 Task: Create a section Agile Avengers and in the section, add a milestone Cybersecurity Improvements in the project AgileCenter
Action: Mouse moved to (259, 534)
Screenshot: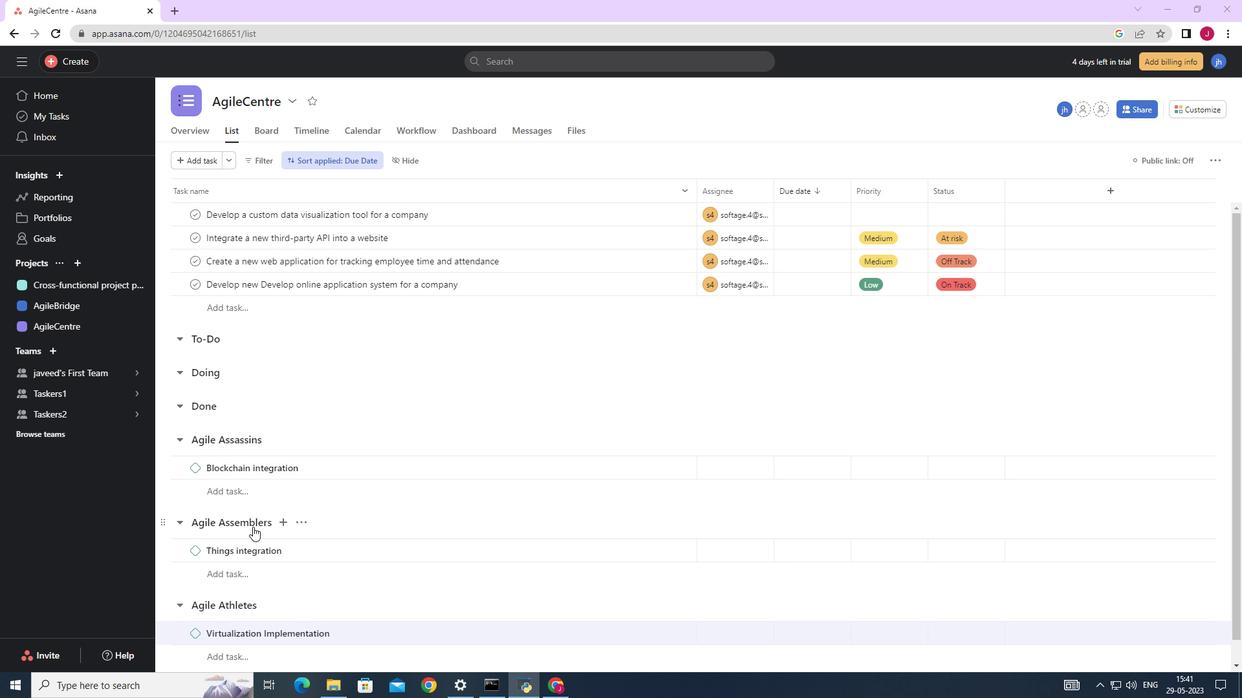 
Action: Mouse scrolled (259, 533) with delta (0, 0)
Screenshot: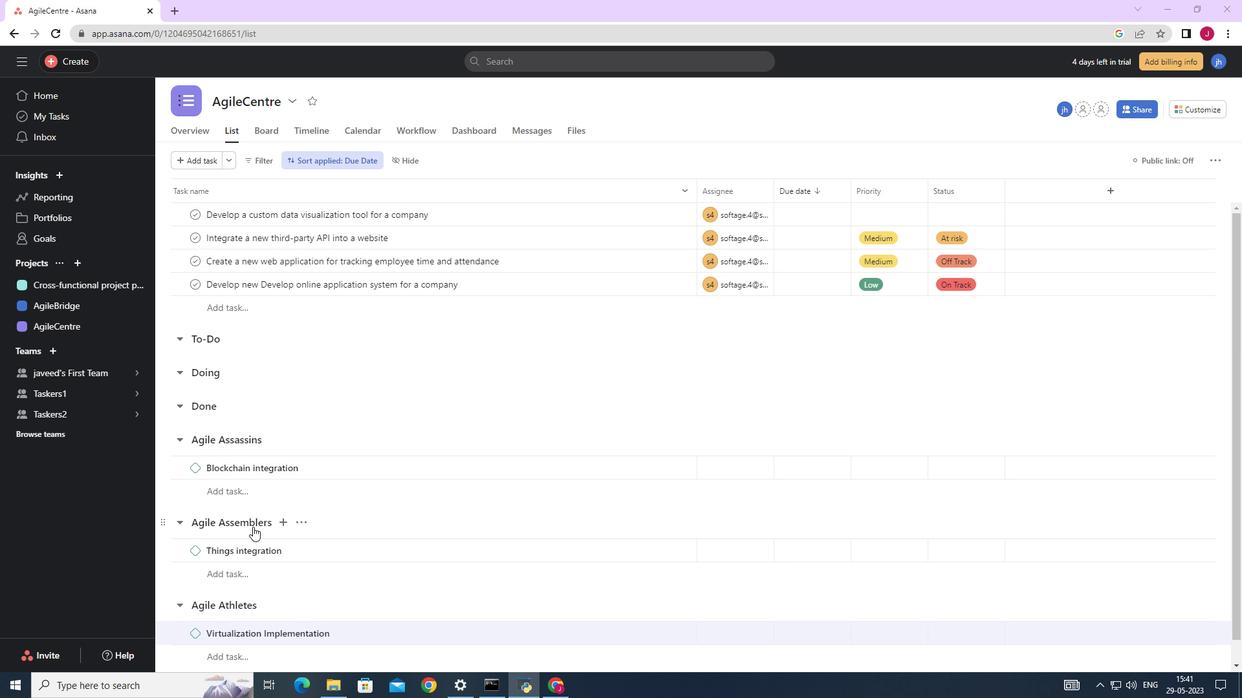 
Action: Mouse moved to (259, 537)
Screenshot: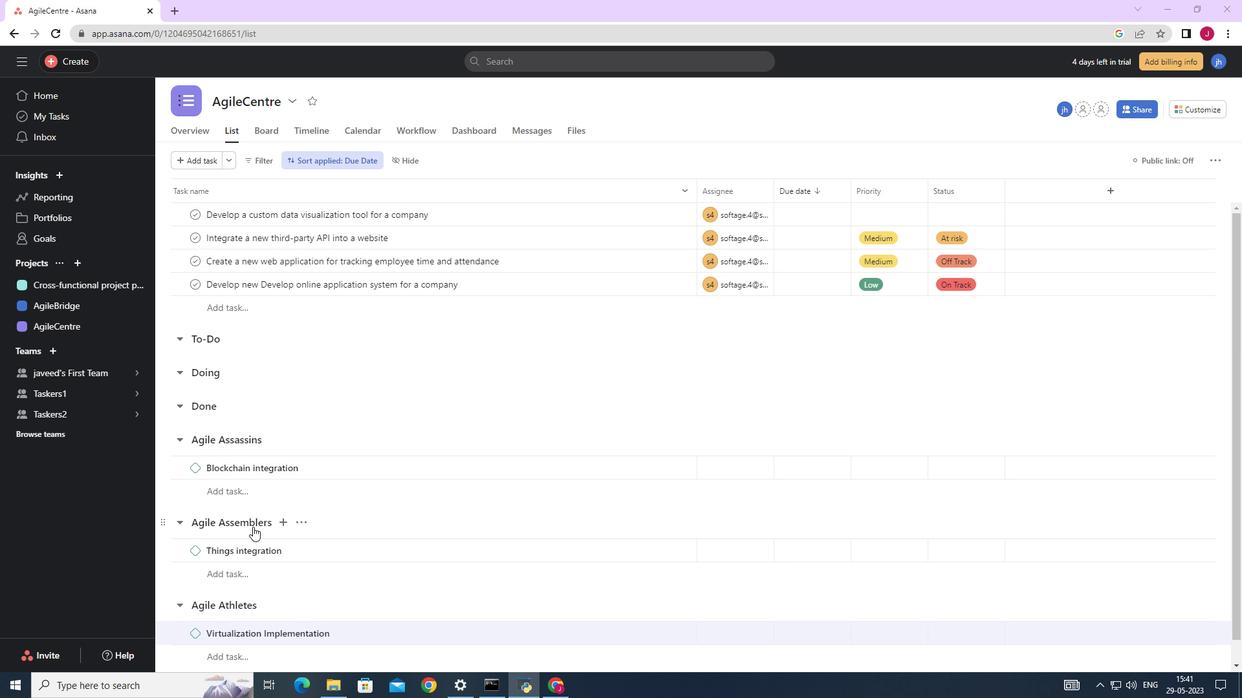 
Action: Mouse scrolled (259, 537) with delta (0, 0)
Screenshot: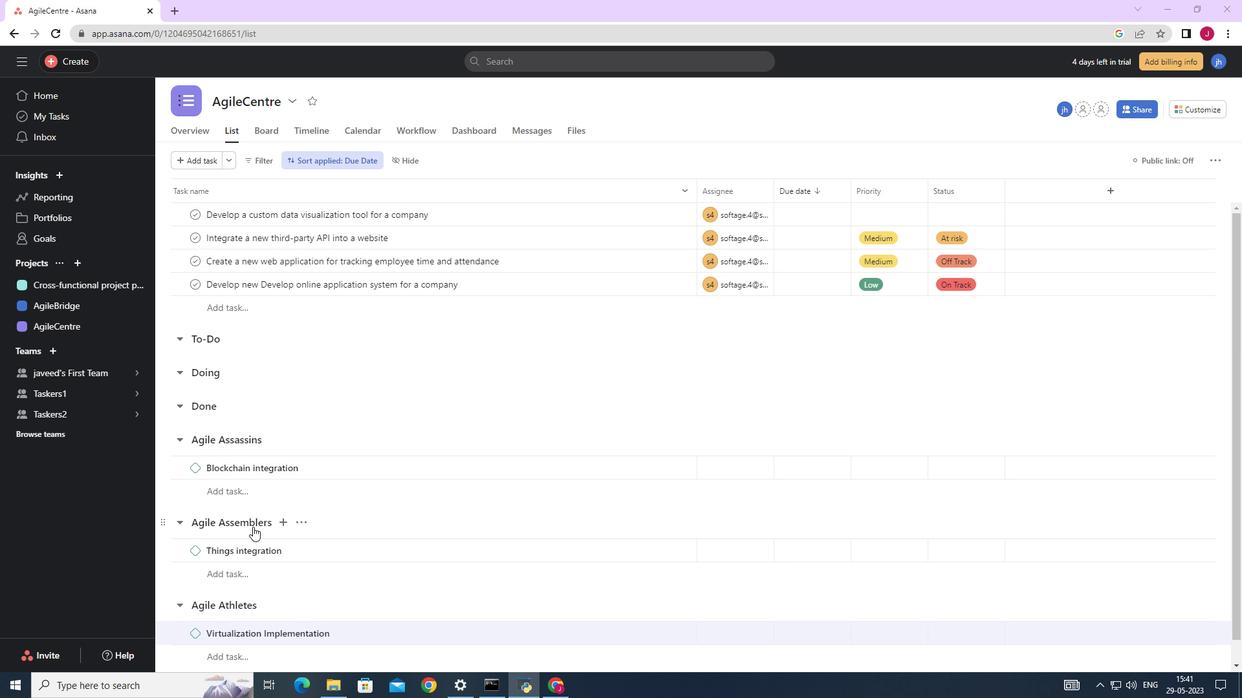 
Action: Mouse moved to (260, 539)
Screenshot: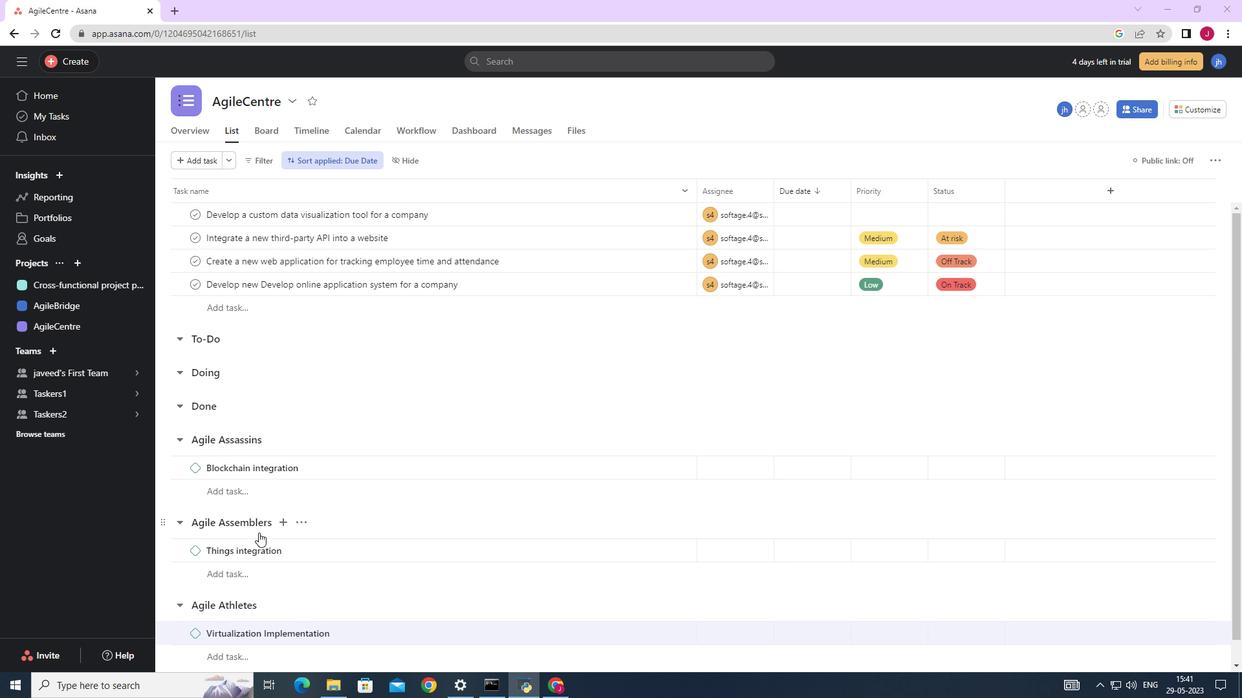 
Action: Mouse scrolled (259, 538) with delta (0, 0)
Screenshot: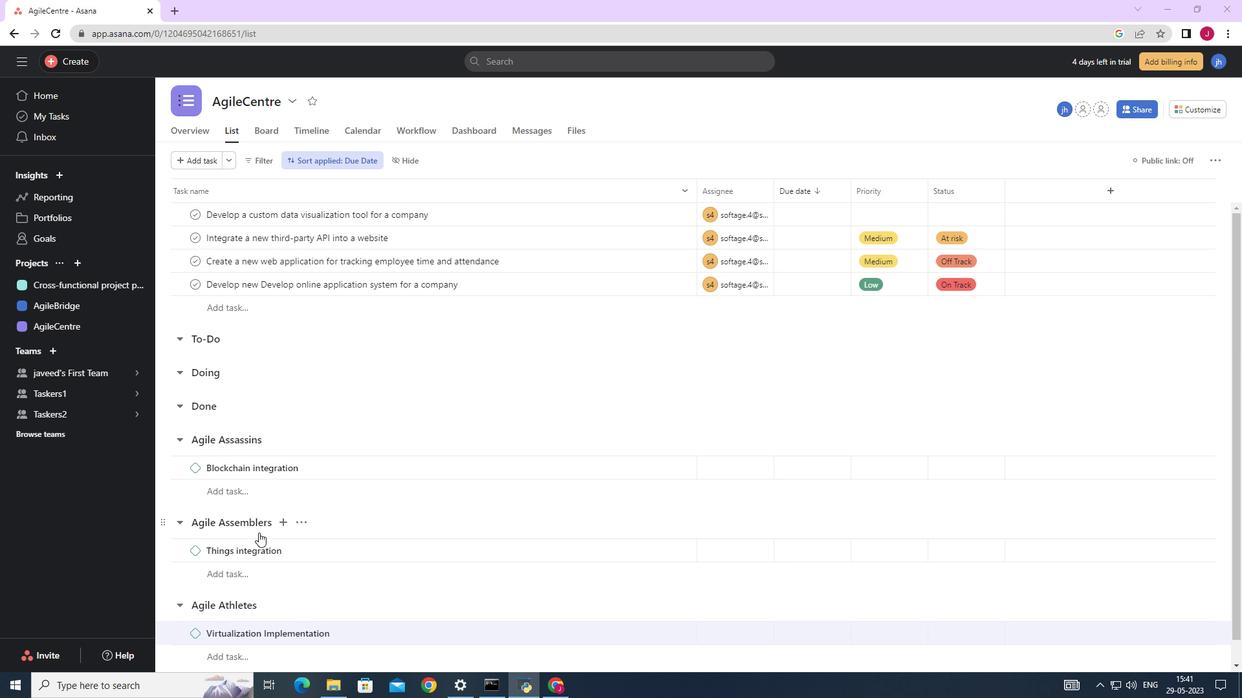 
Action: Mouse moved to (260, 541)
Screenshot: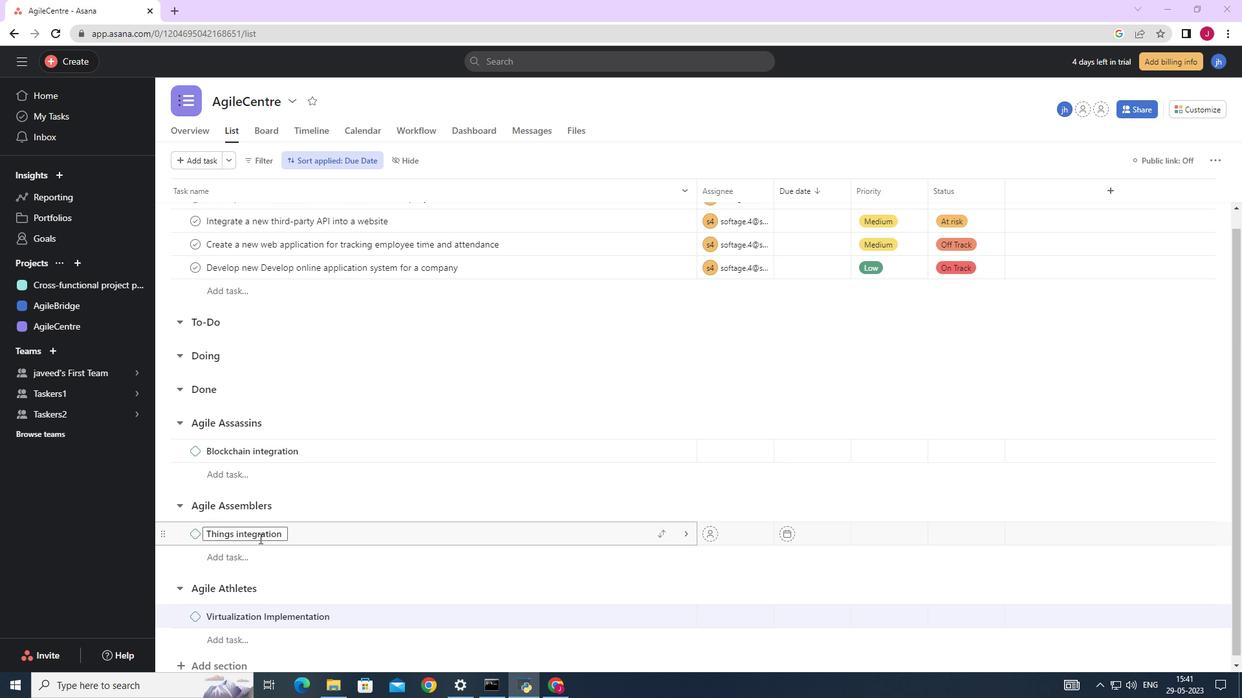 
Action: Mouse scrolled (260, 539) with delta (0, 0)
Screenshot: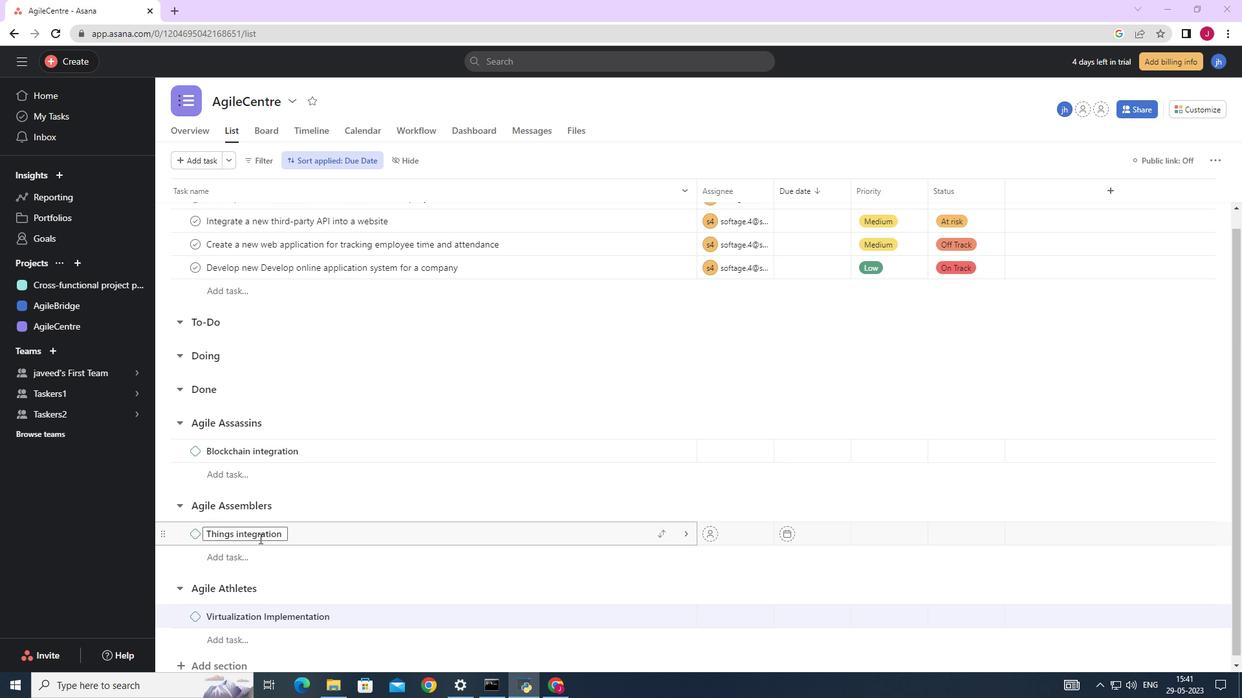 
Action: Mouse moved to (251, 608)
Screenshot: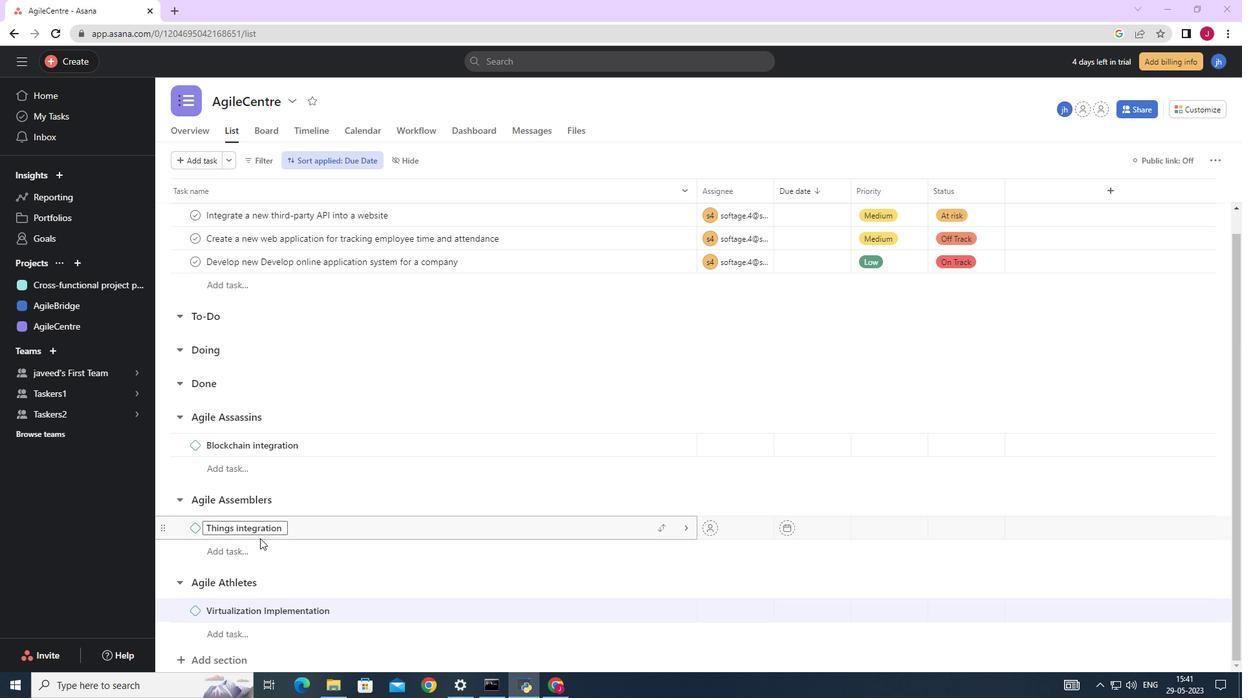 
Action: Mouse scrolled (260, 542) with delta (0, 0)
Screenshot: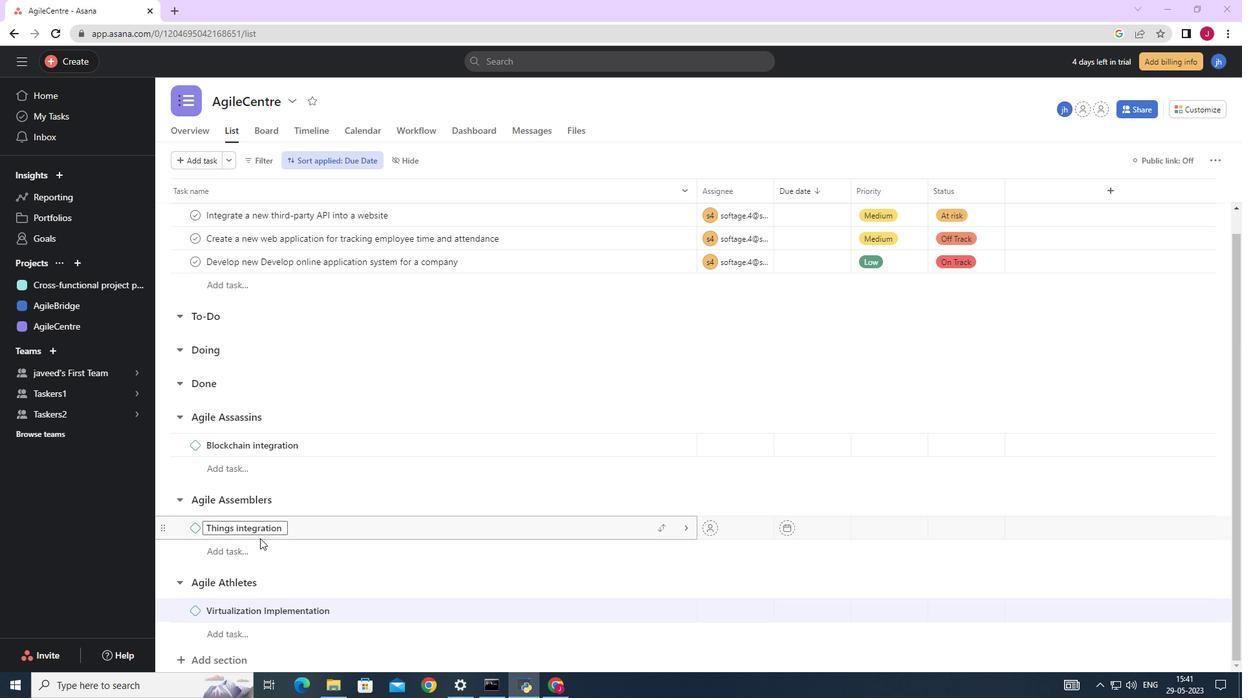 
Action: Mouse moved to (225, 664)
Screenshot: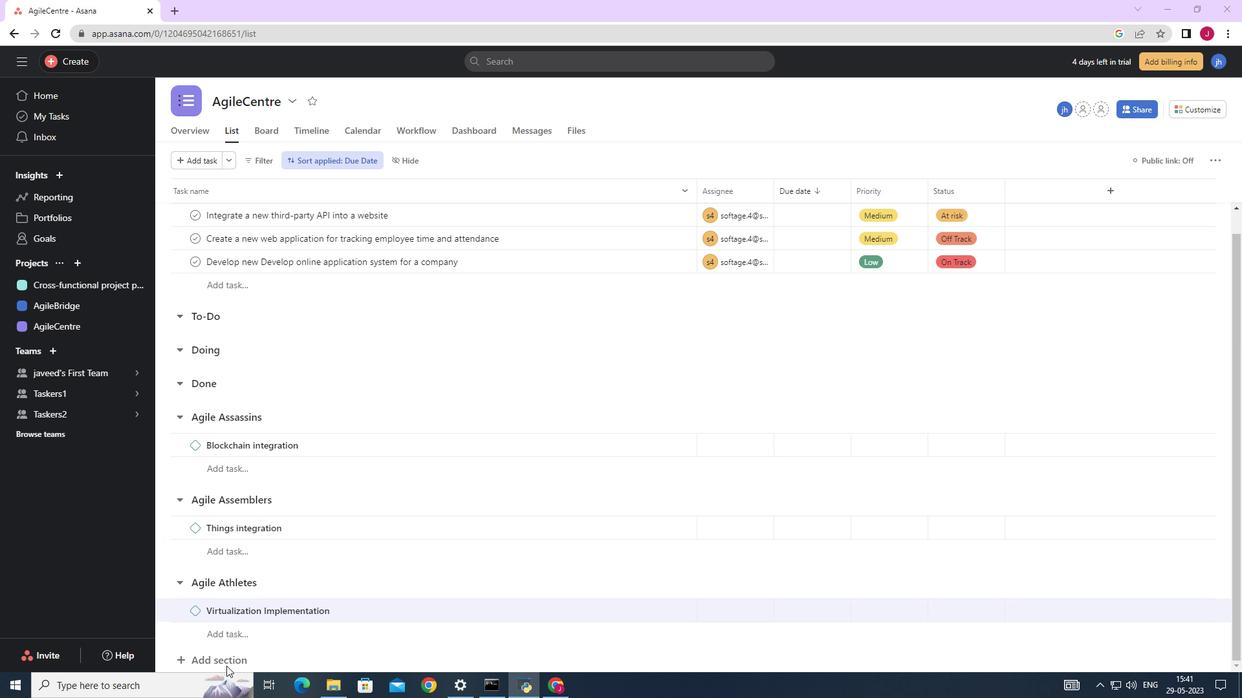 
Action: Mouse pressed left at (225, 664)
Screenshot: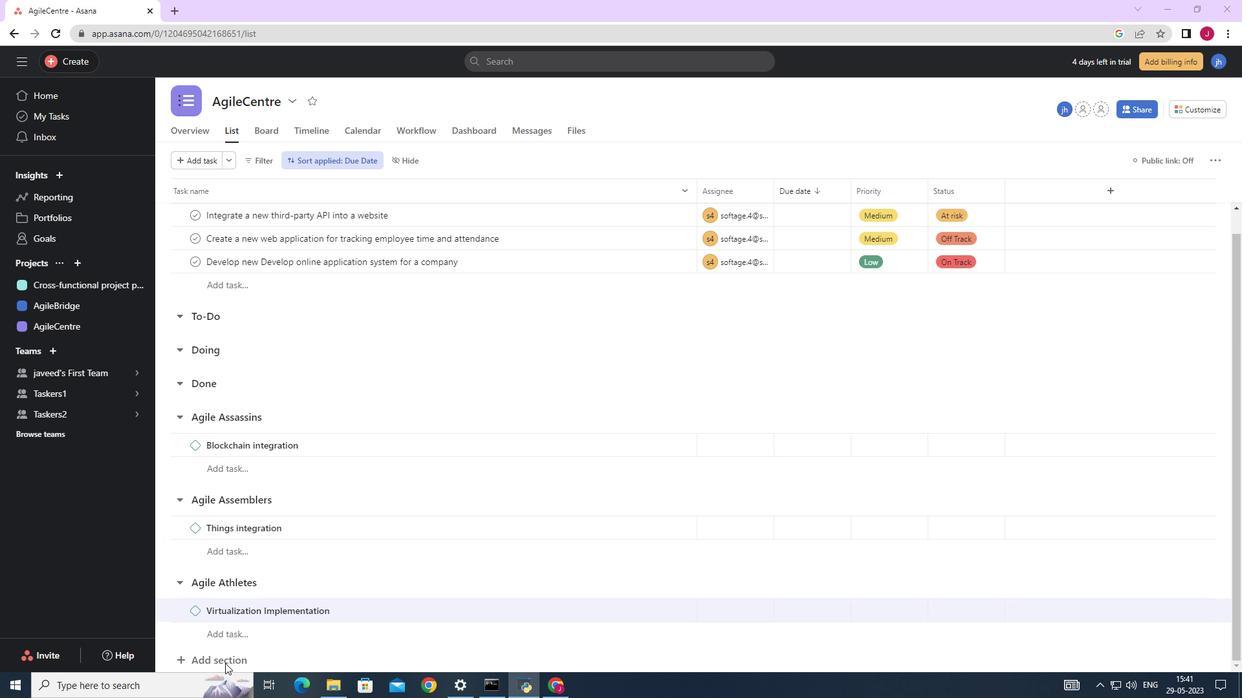 
Action: Mouse moved to (229, 650)
Screenshot: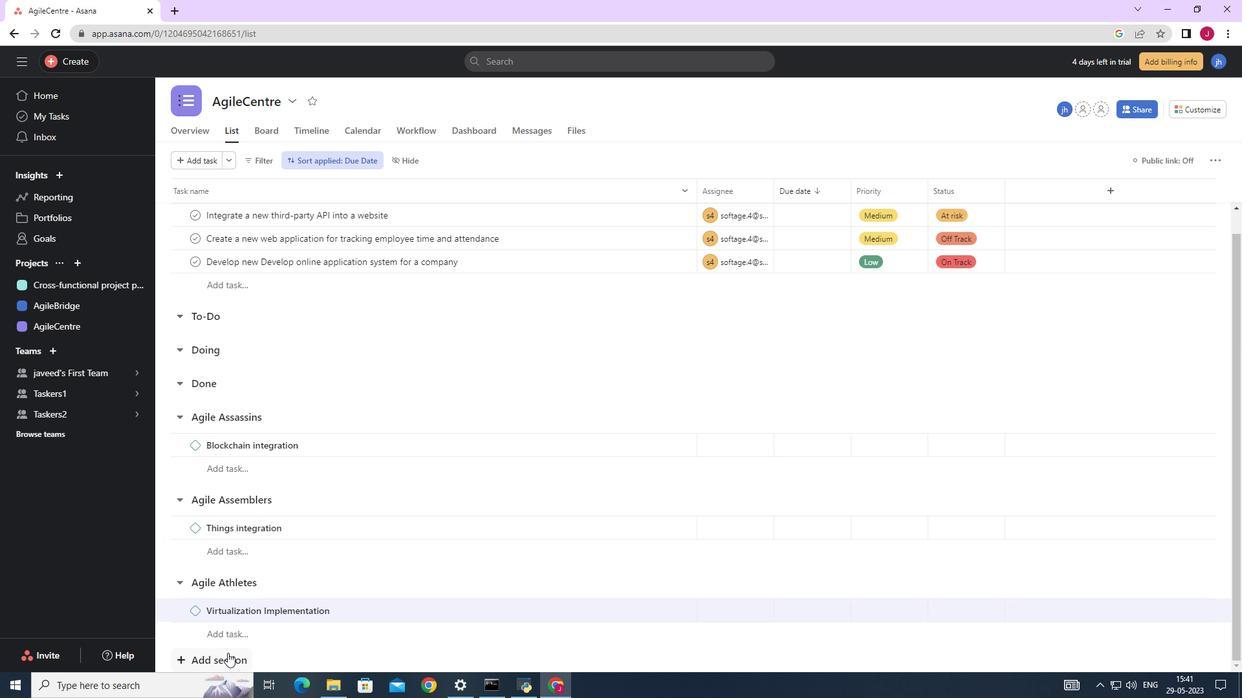 
Action: Mouse scrolled (229, 649) with delta (0, 0)
Screenshot: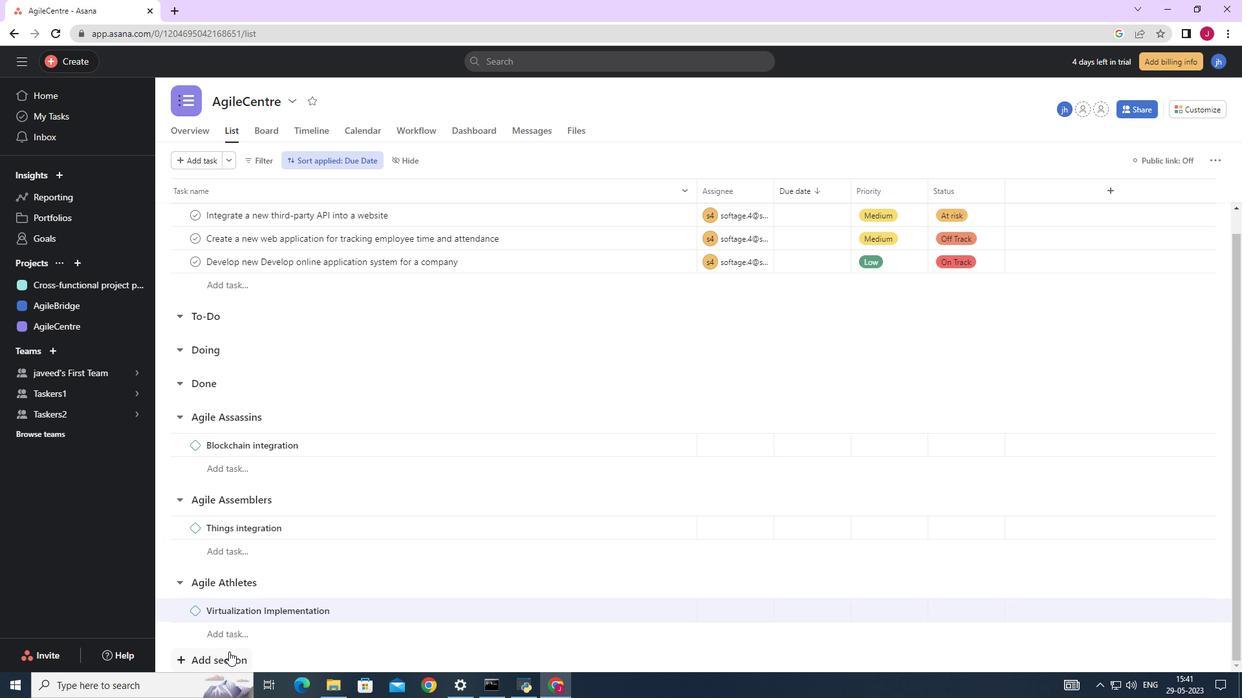 
Action: Mouse scrolled (229, 649) with delta (0, 0)
Screenshot: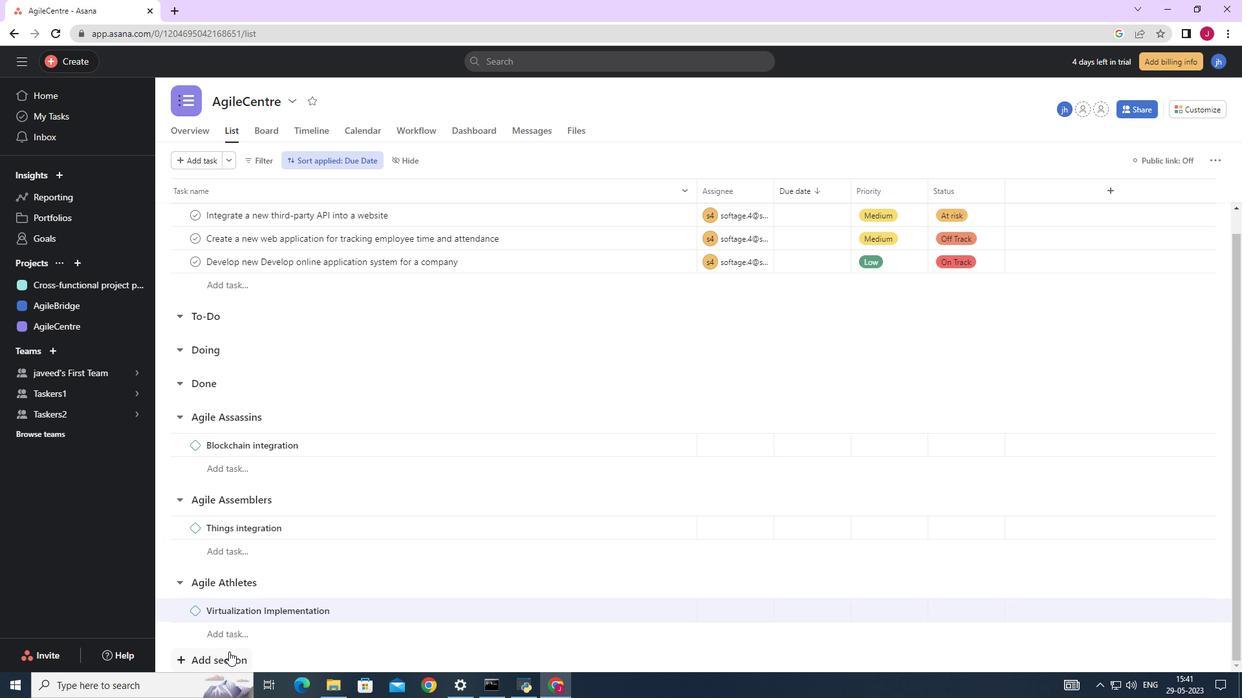 
Action: Mouse scrolled (229, 649) with delta (0, 0)
Screenshot: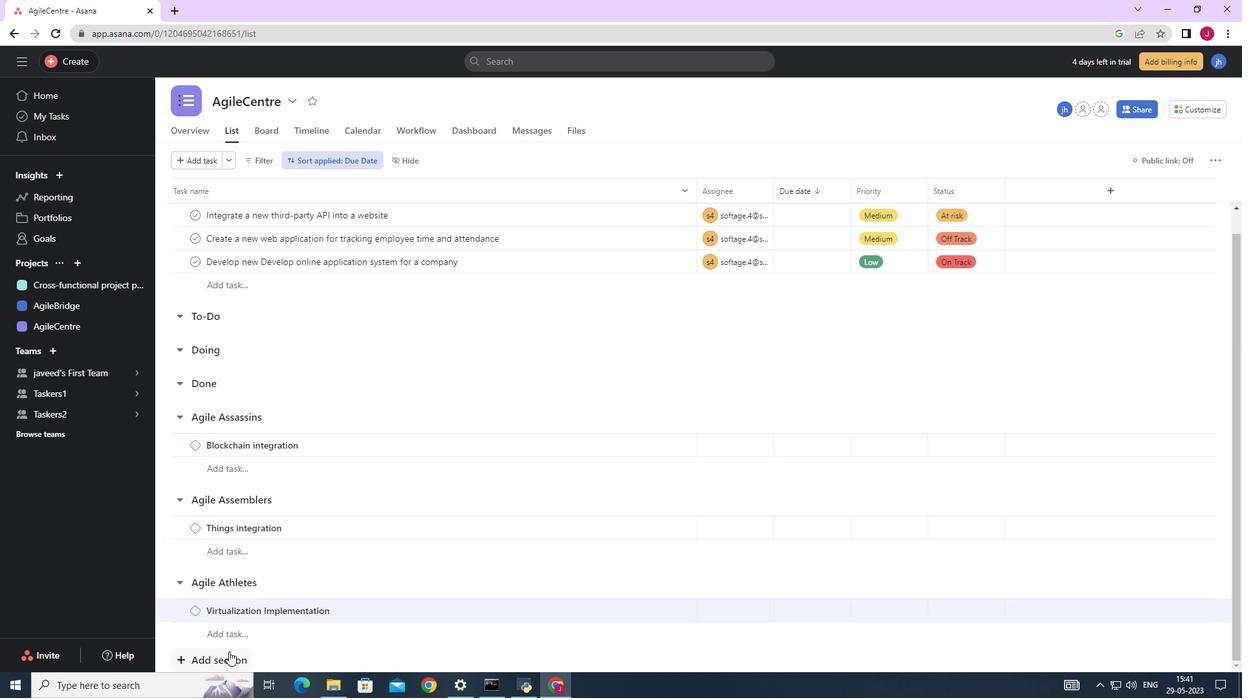 
Action: Mouse scrolled (229, 649) with delta (0, 0)
Screenshot: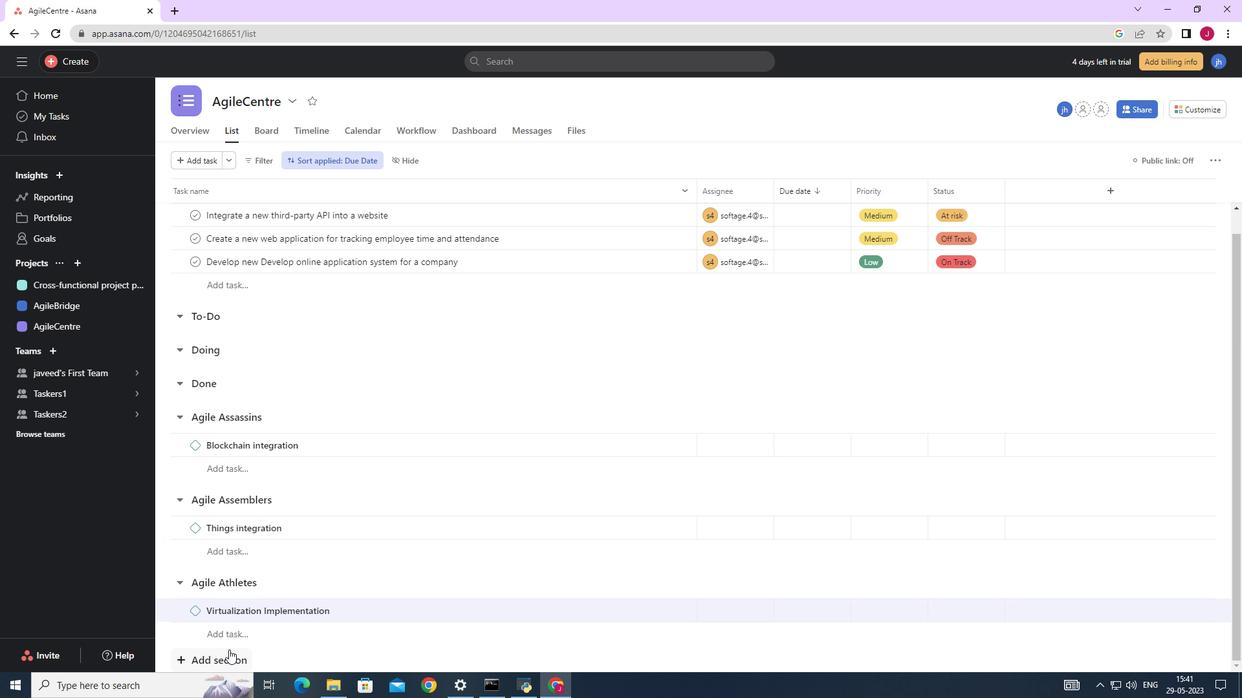 
Action: Mouse scrolled (229, 649) with delta (0, 0)
Screenshot: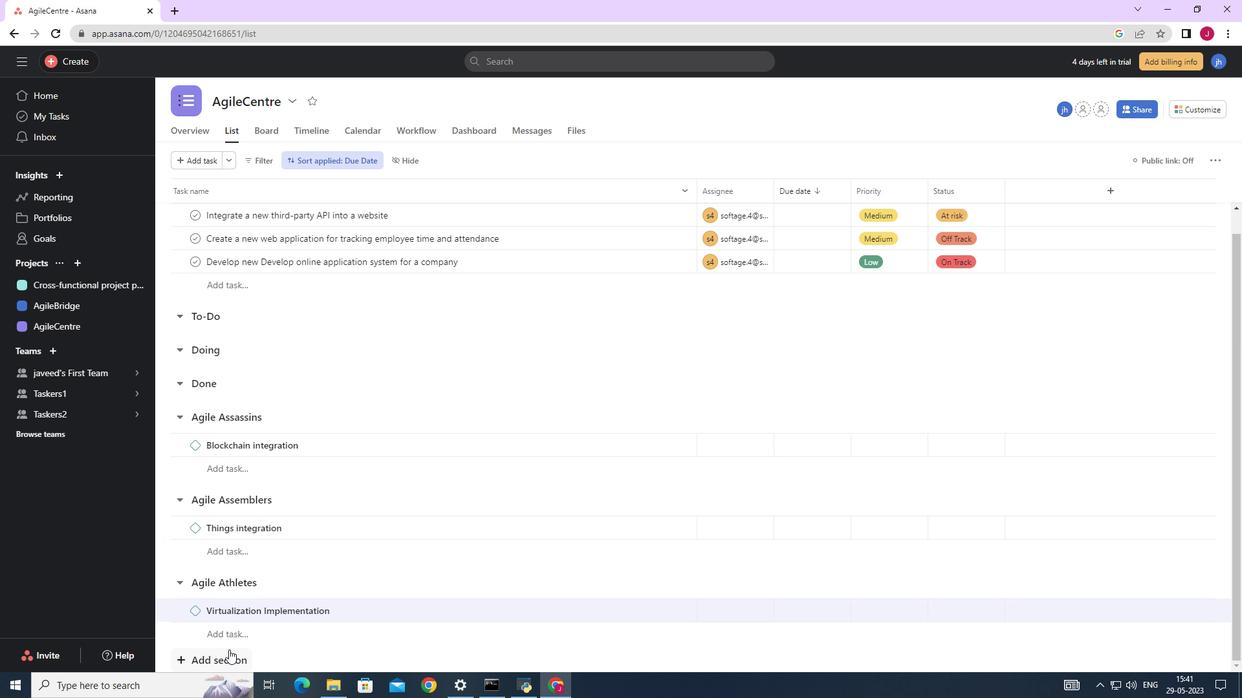 
Action: Mouse moved to (225, 657)
Screenshot: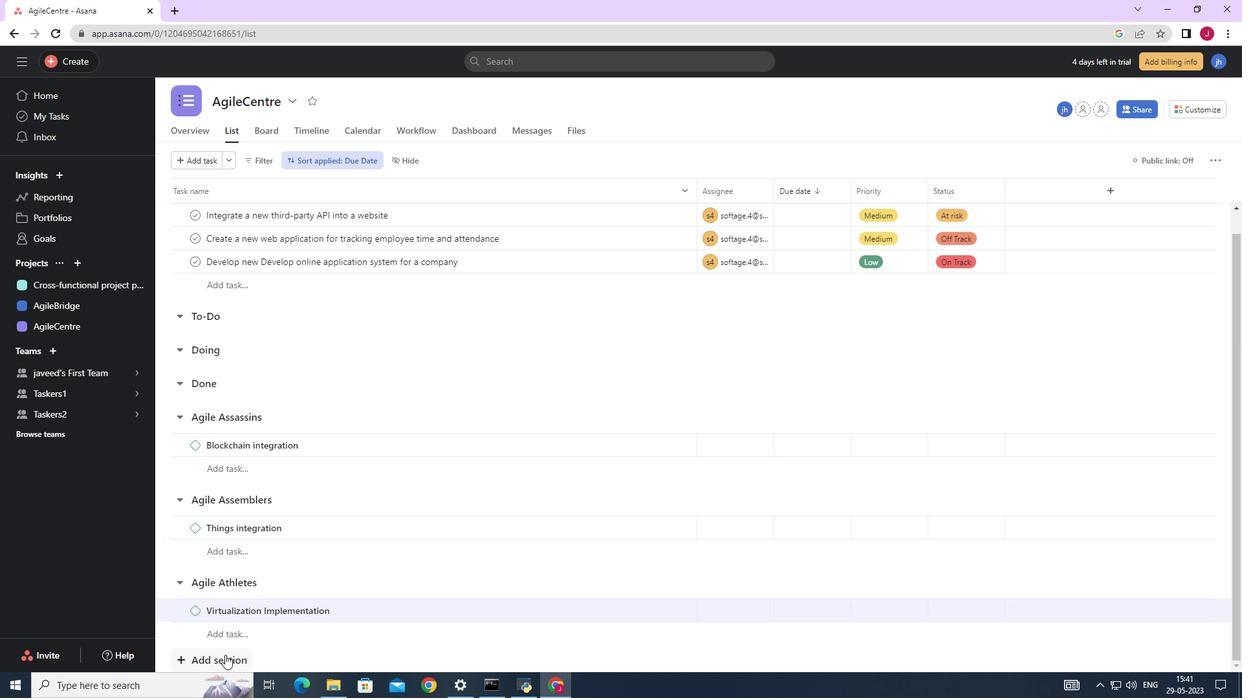 
Action: Mouse pressed left at (225, 657)
Screenshot: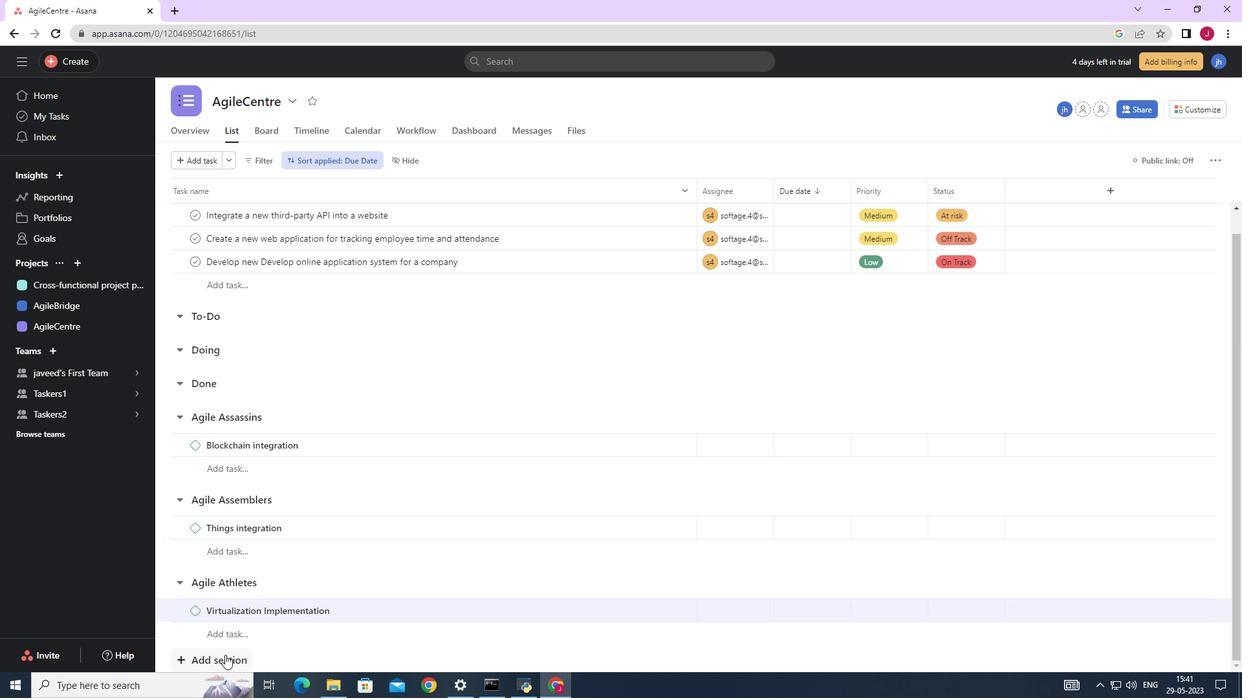 
Action: Mouse moved to (242, 642)
Screenshot: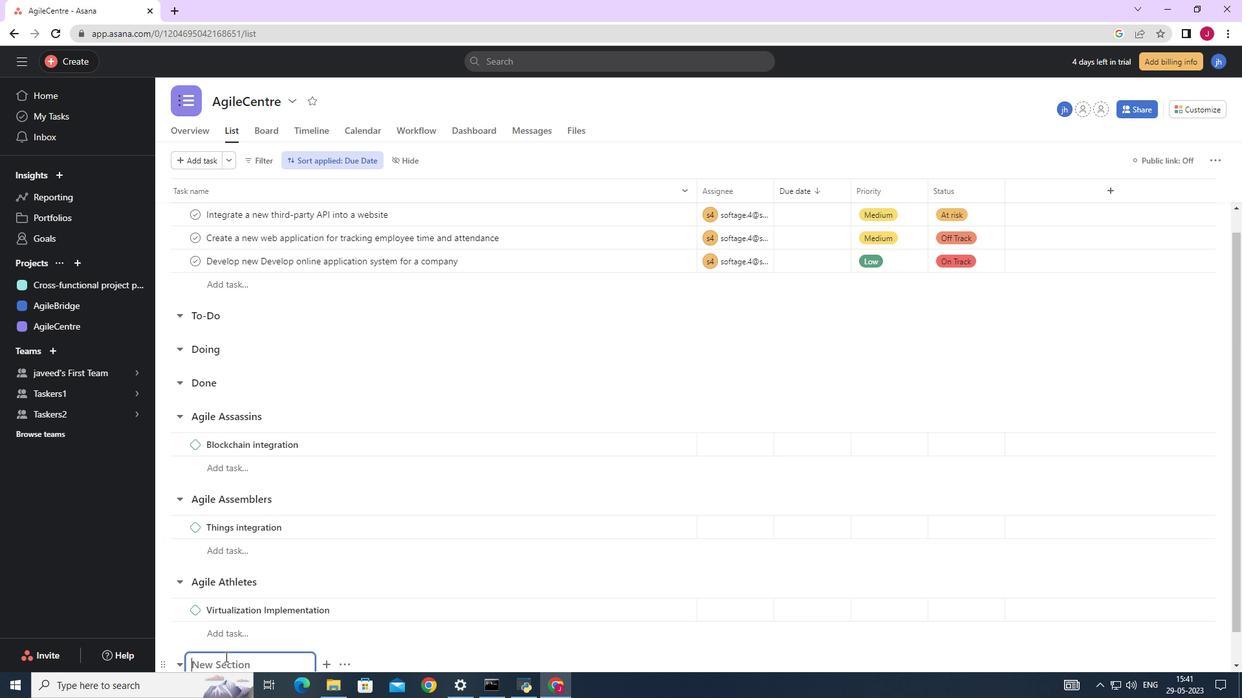 
Action: Mouse scrolled (242, 642) with delta (0, 0)
Screenshot: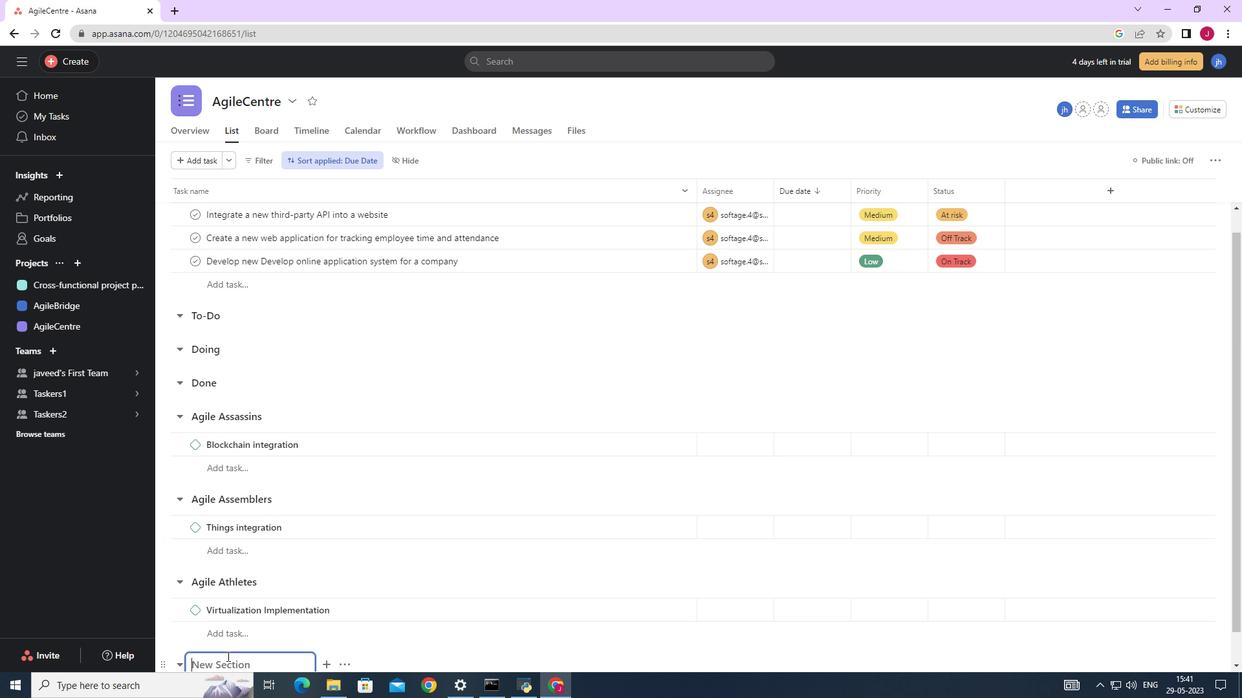 
Action: Mouse scrolled (242, 642) with delta (0, 0)
Screenshot: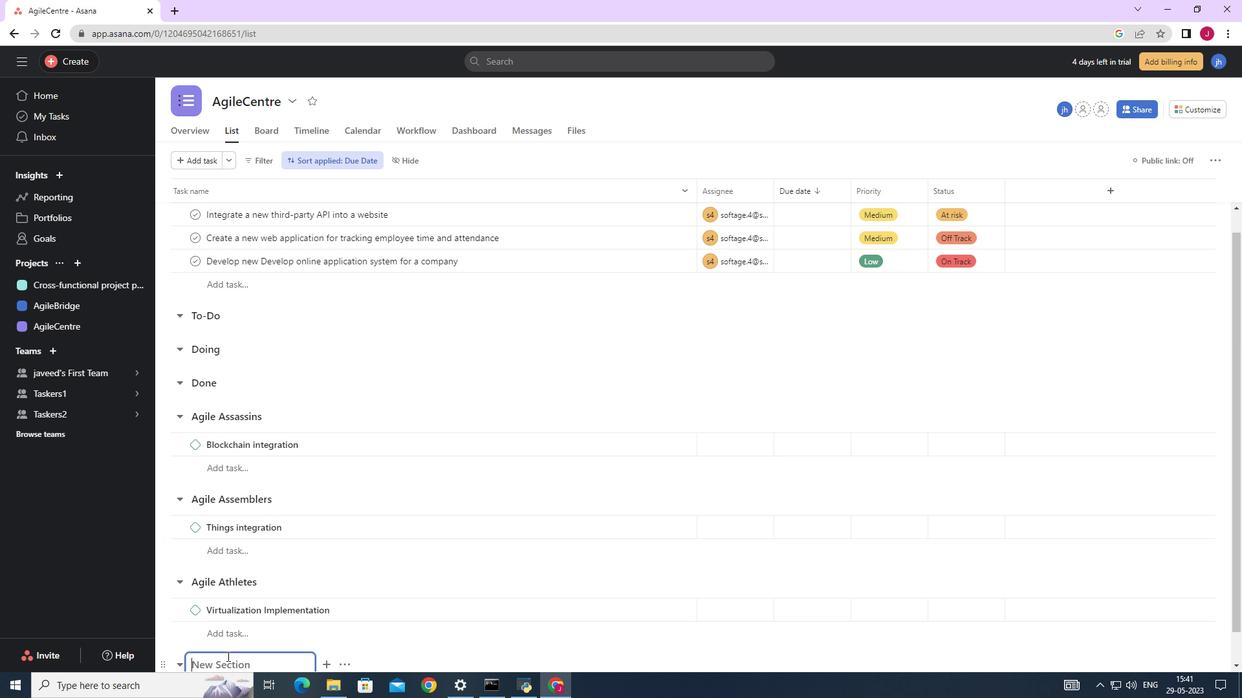 
Action: Mouse scrolled (242, 642) with delta (0, 0)
Screenshot: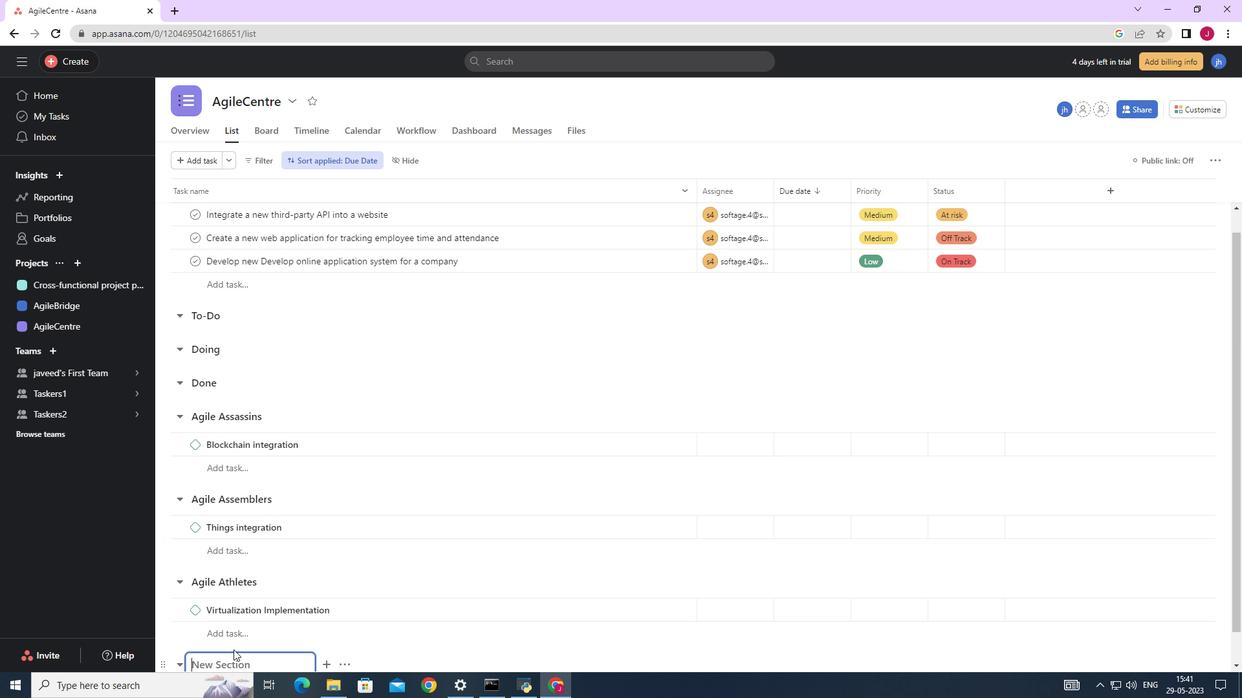 
Action: Mouse scrolled (242, 642) with delta (0, 0)
Screenshot: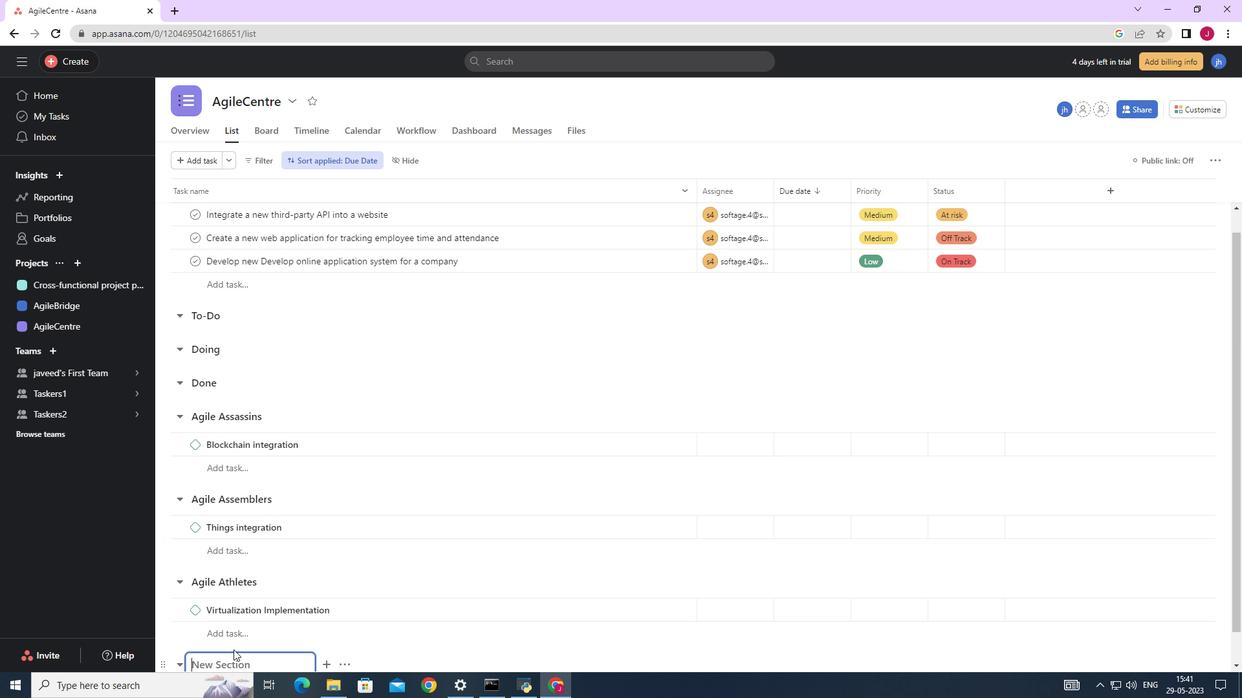 
Action: Mouse moved to (243, 641)
Screenshot: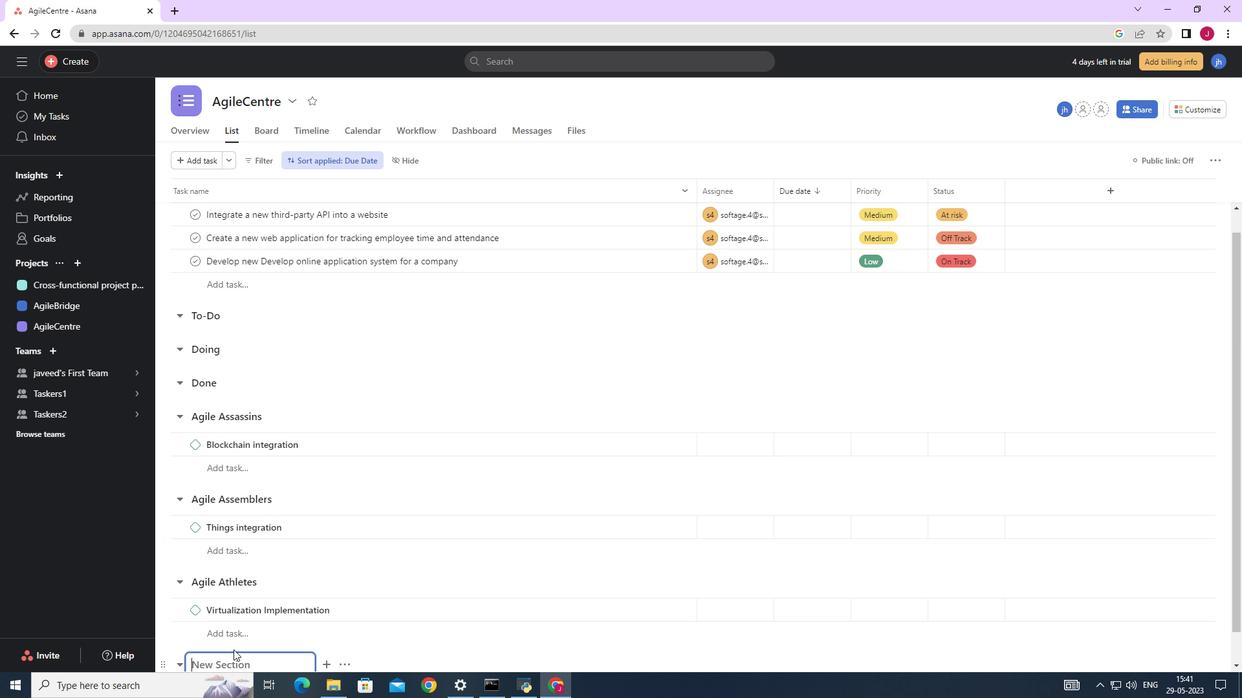 
Action: Mouse scrolled (243, 641) with delta (0, 0)
Screenshot: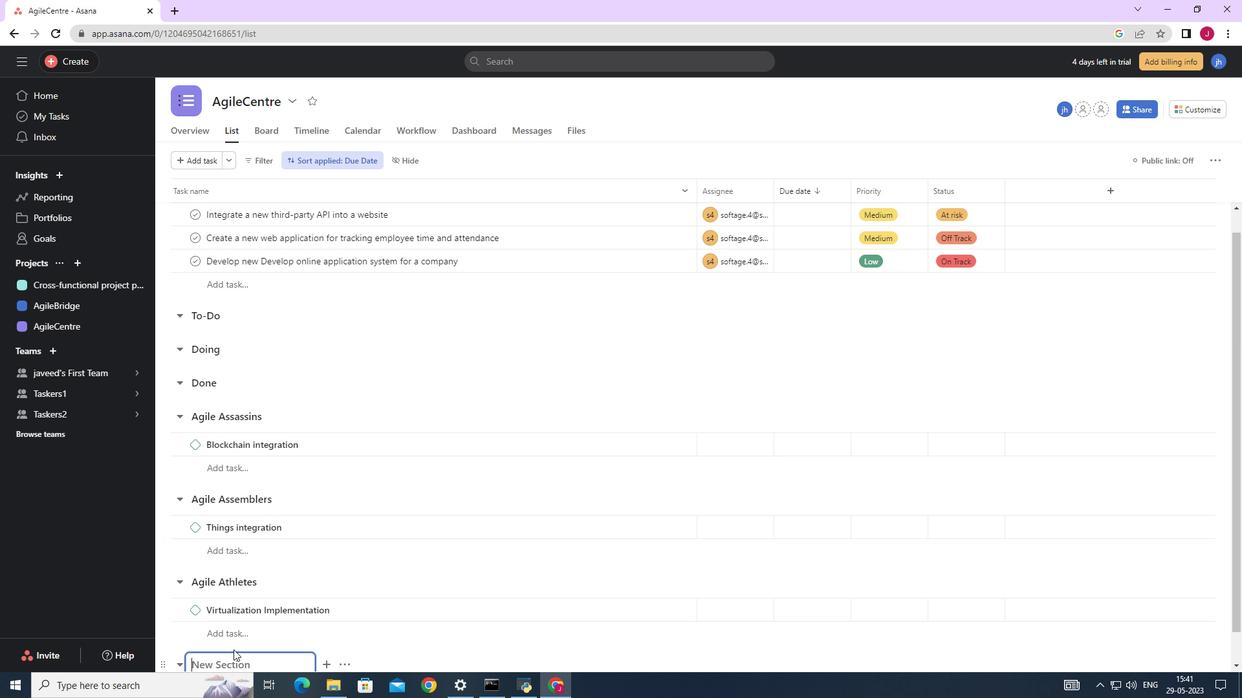 
Action: Mouse moved to (244, 632)
Screenshot: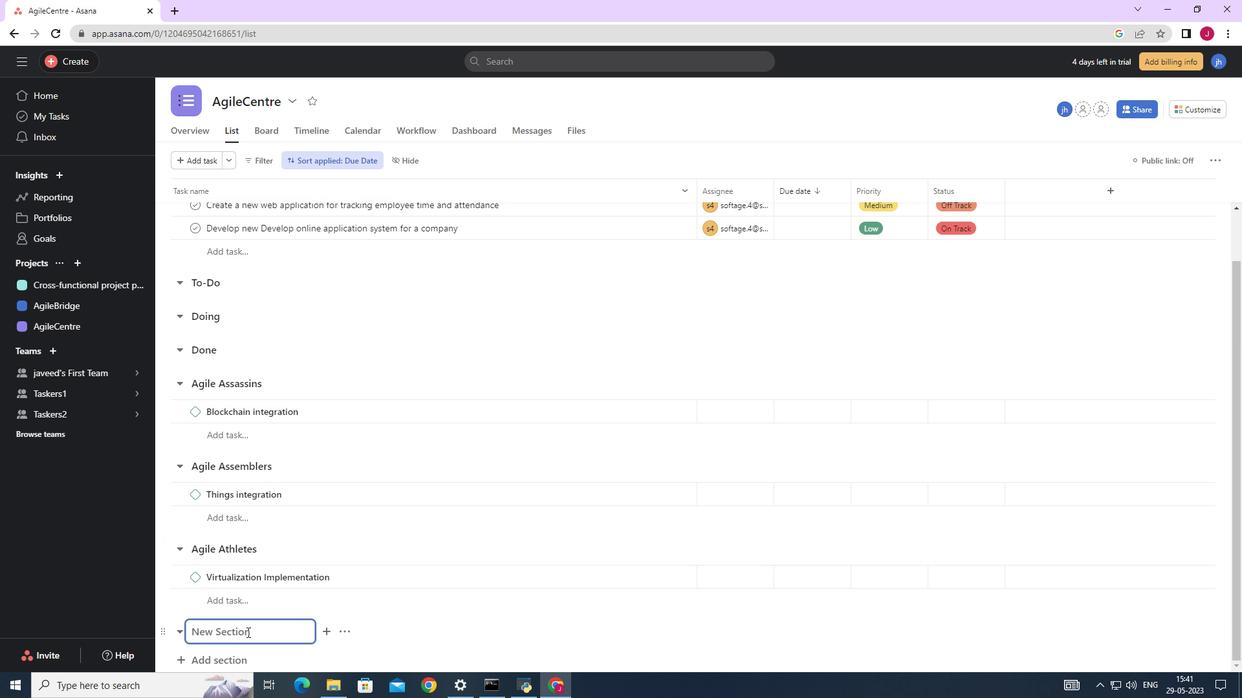 
Action: Key pressed <Key.caps_lock>A<Key.caps_lock>gile<Key.space><Key.caps_lock>A<Key.caps_lock>vengers<Key.space><Key.enter><Key.caps_lock>C<Key.caps_lock>ybersecurity<Key.space><Key.caps_lock>I<Key.caps_lock>mprovemts
Screenshot: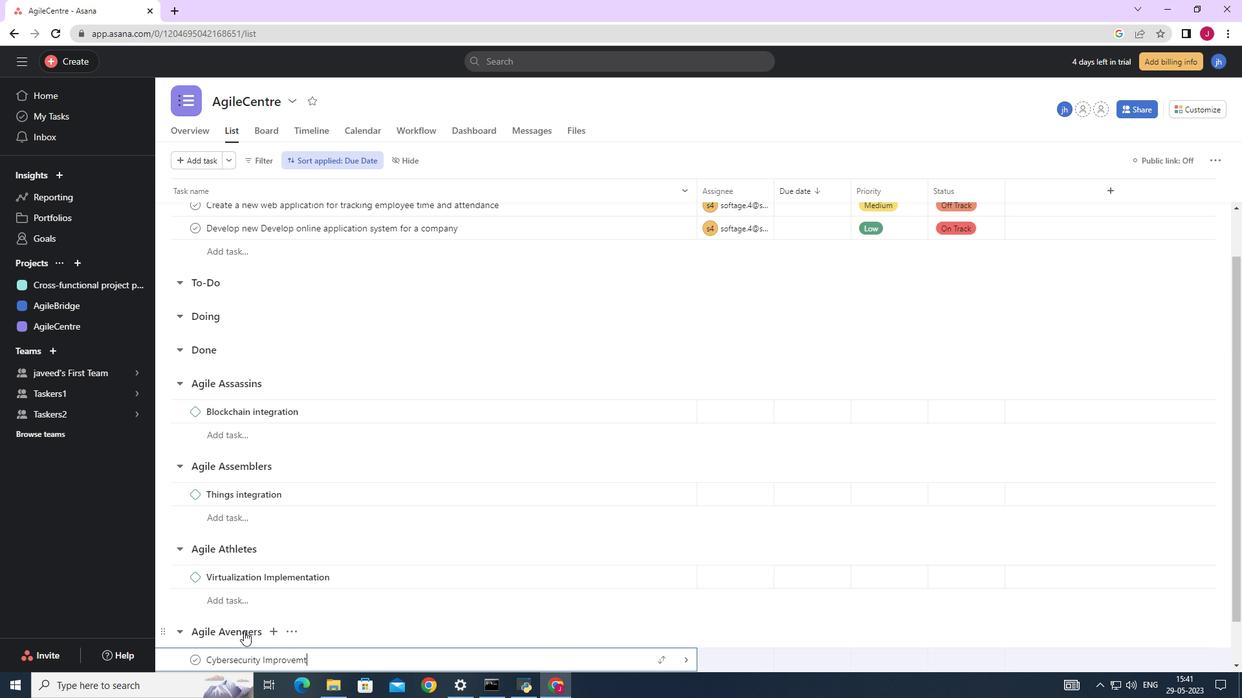 
Action: Mouse moved to (682, 658)
Screenshot: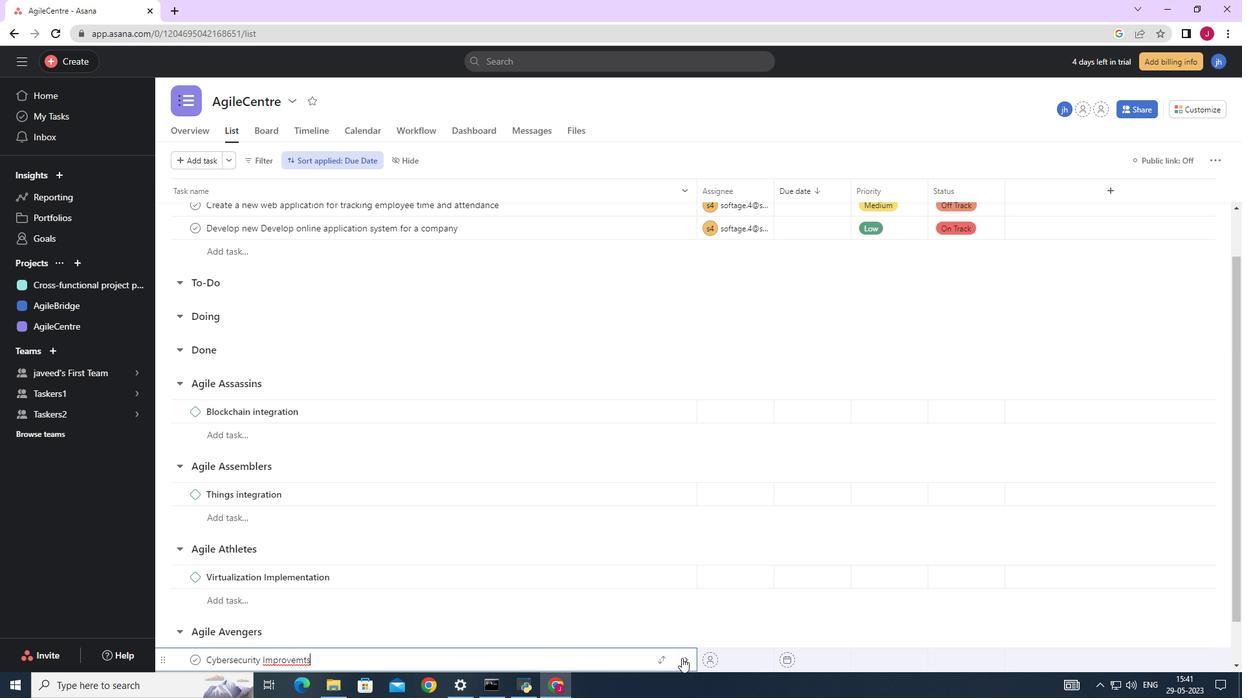 
Action: Mouse pressed left at (682, 658)
Screenshot: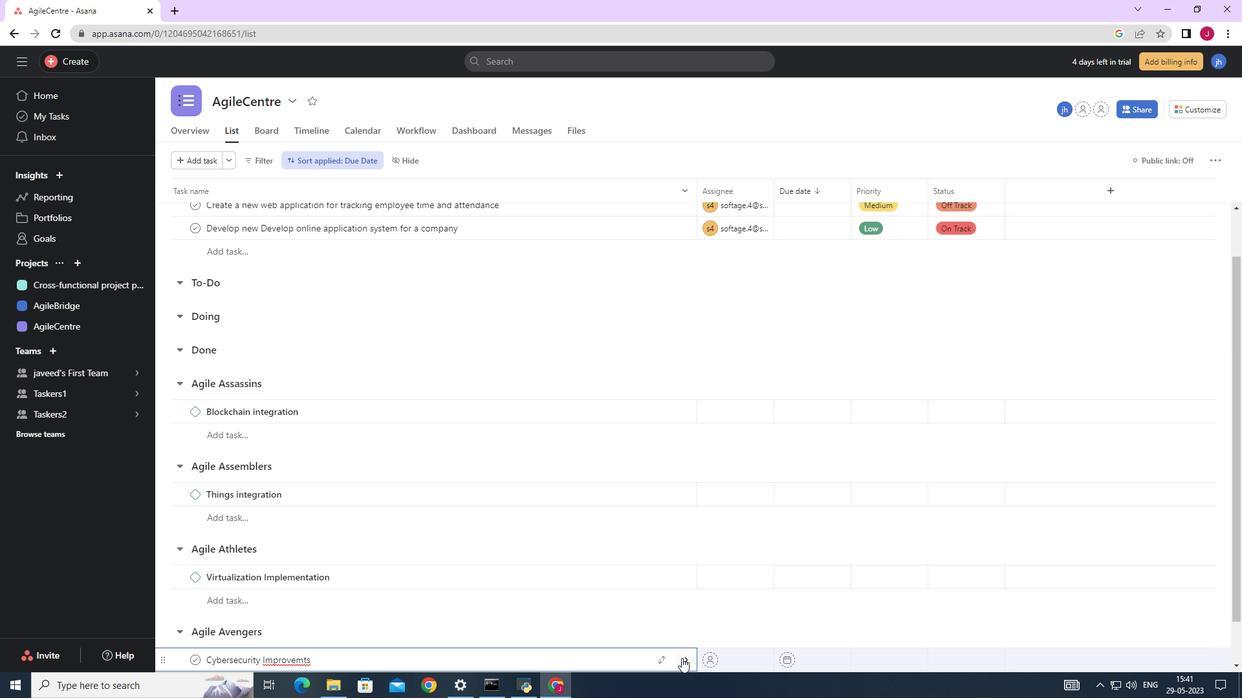 
Action: Mouse moved to (1194, 163)
Screenshot: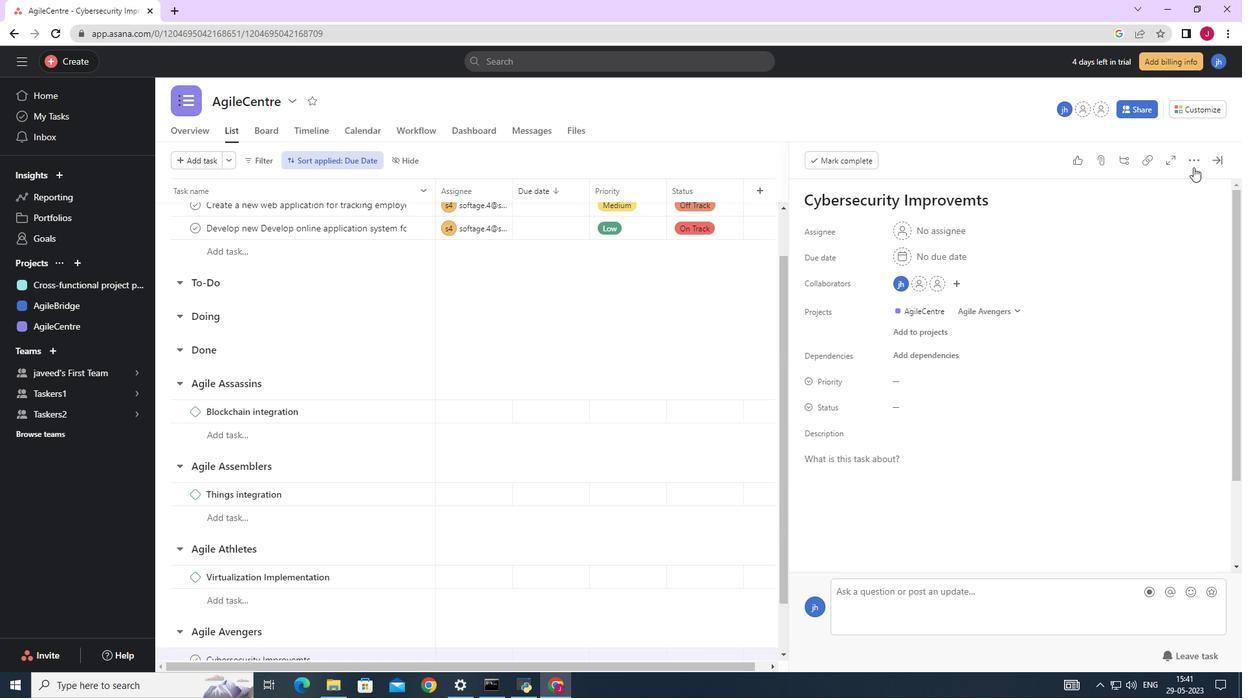 
Action: Mouse pressed left at (1194, 163)
Screenshot: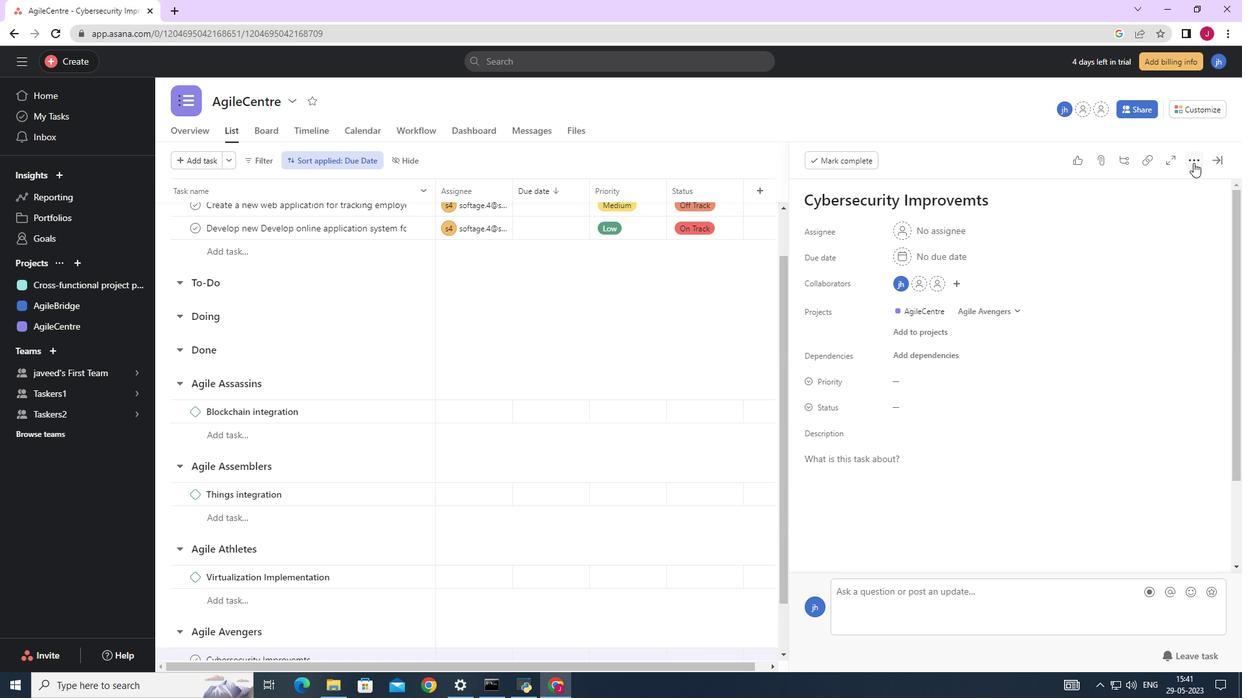 
Action: Mouse moved to (1119, 211)
Screenshot: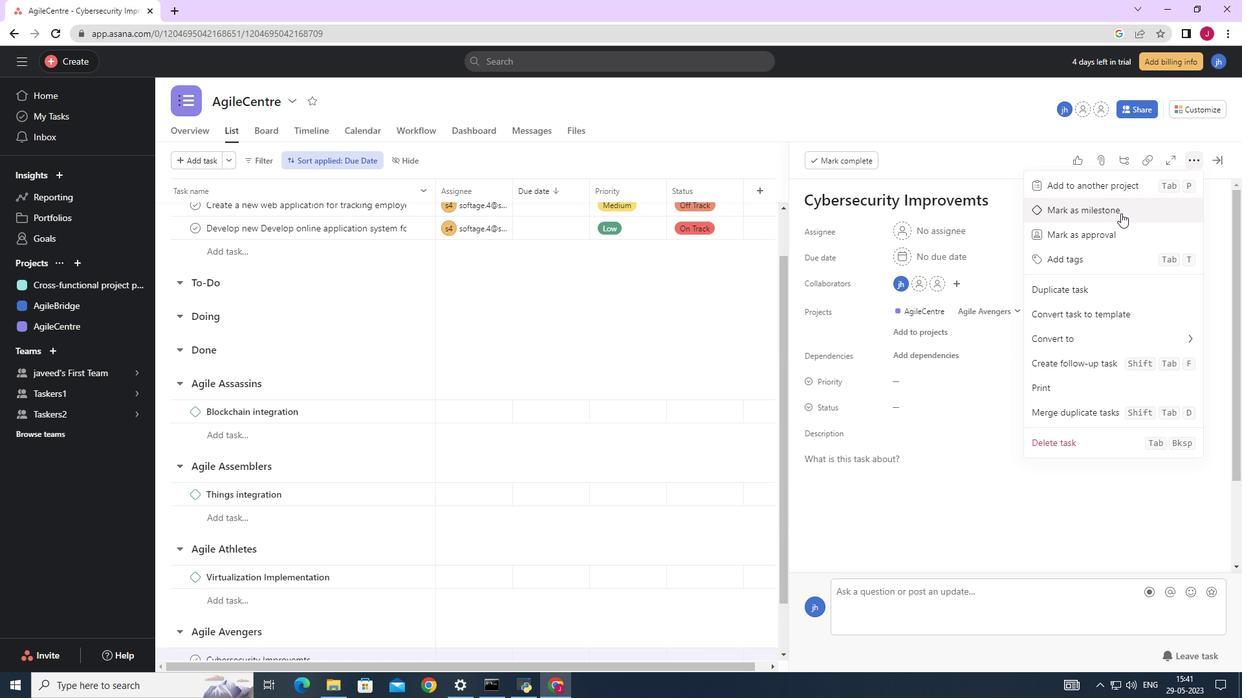 
Action: Mouse pressed left at (1119, 211)
Screenshot: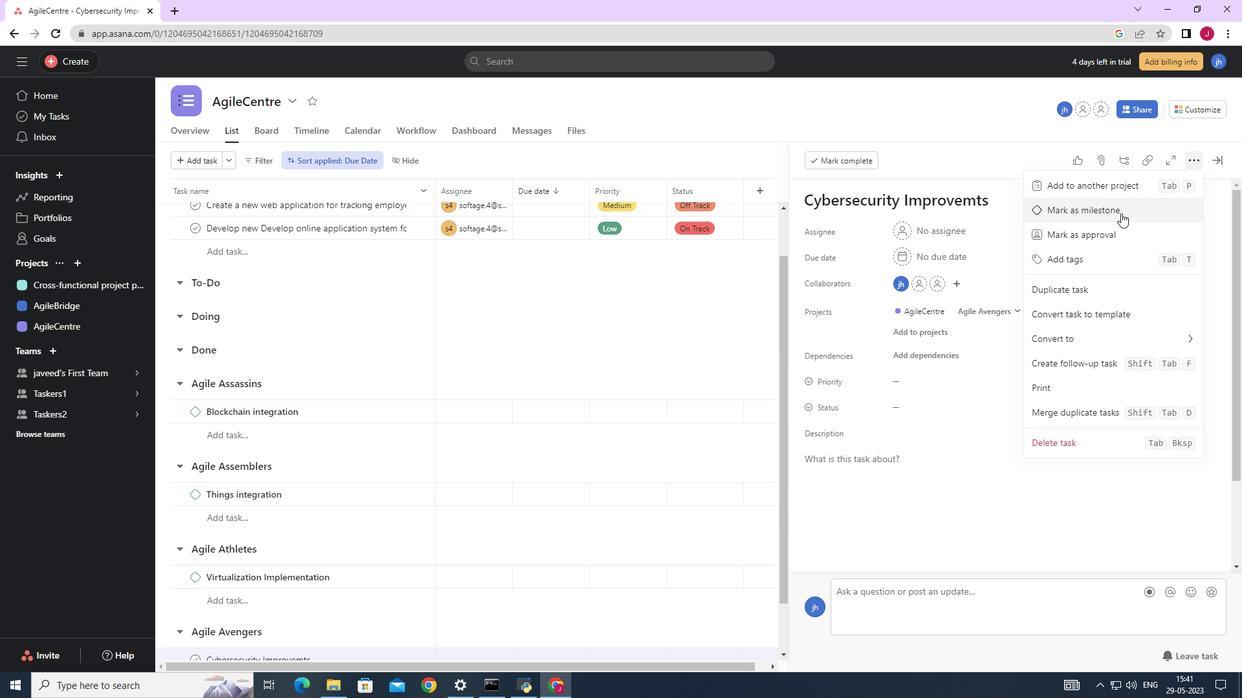 
Action: Mouse moved to (1221, 163)
Screenshot: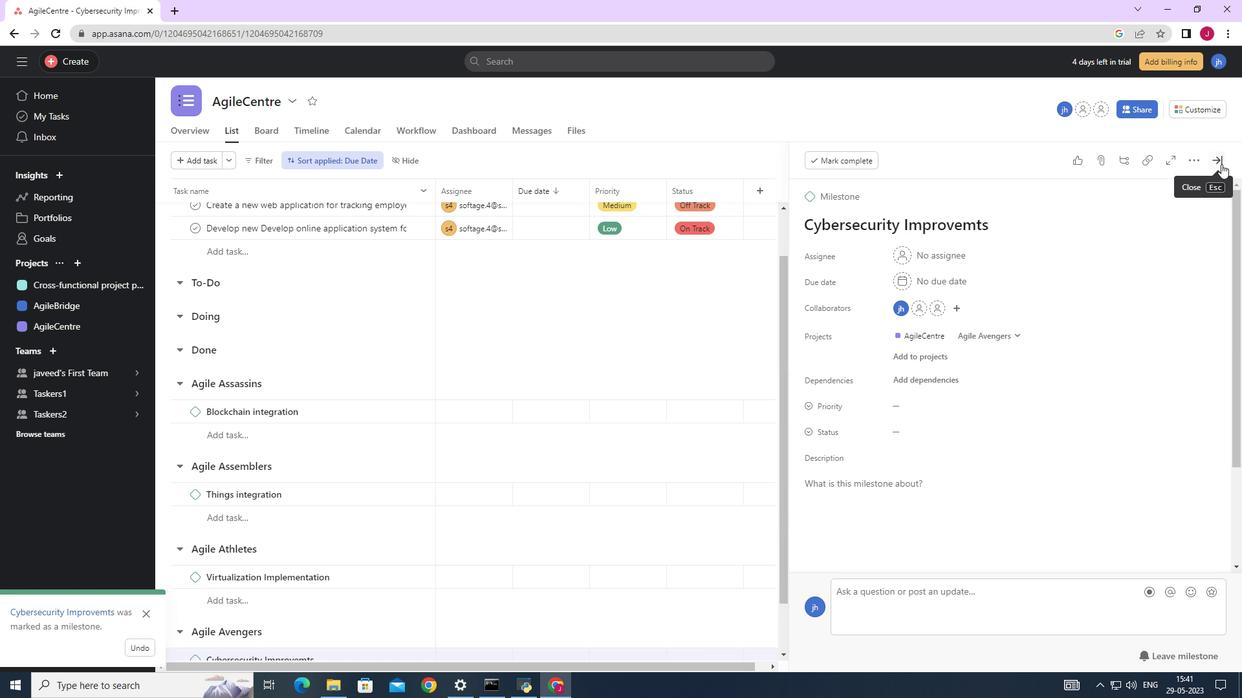 
Action: Mouse pressed left at (1221, 163)
Screenshot: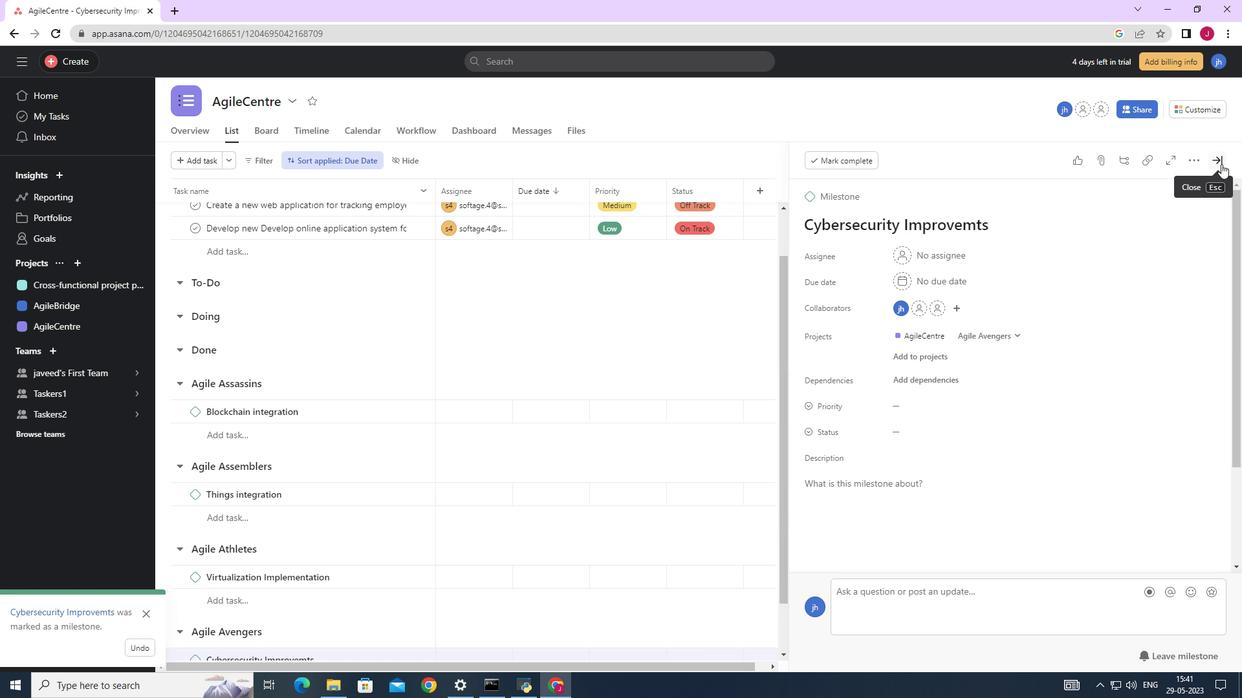 
